 Task: Use the formula "ISODD" in spreadsheet "Project portfolio".
Action: Mouse moved to (154, 250)
Screenshot: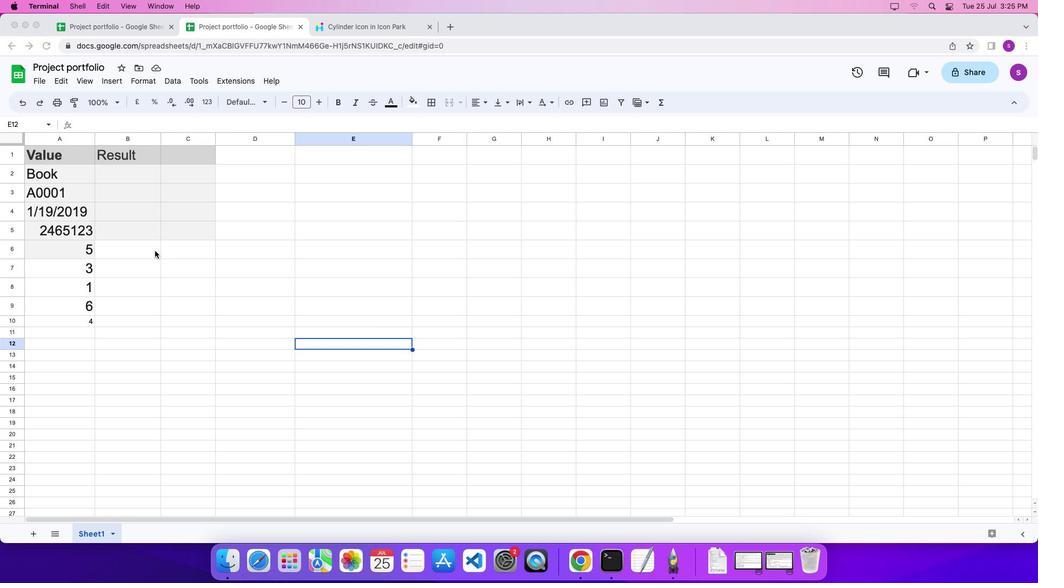 
Action: Mouse pressed left at (154, 250)
Screenshot: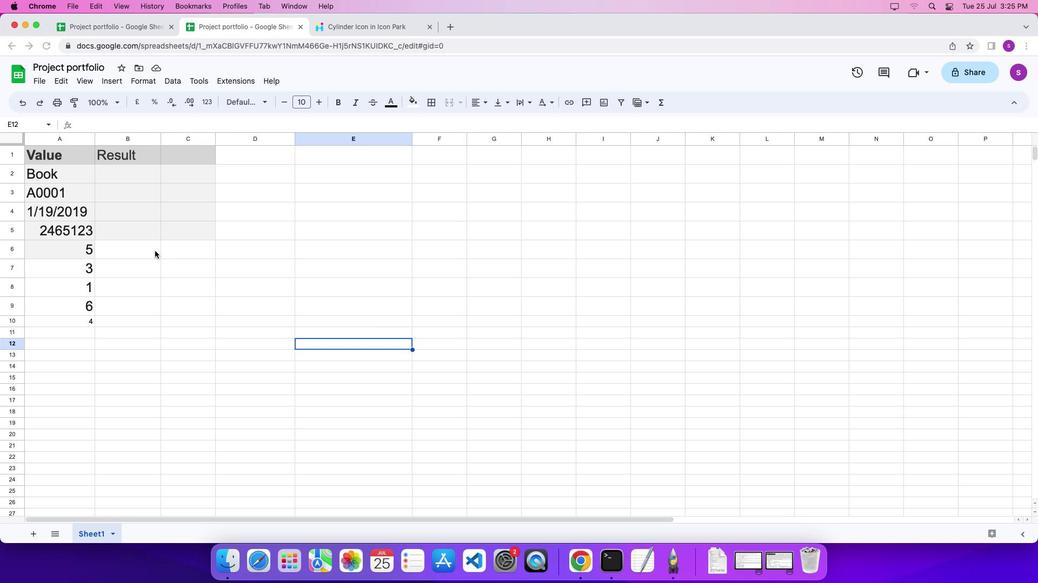 
Action: Mouse pressed left at (154, 250)
Screenshot: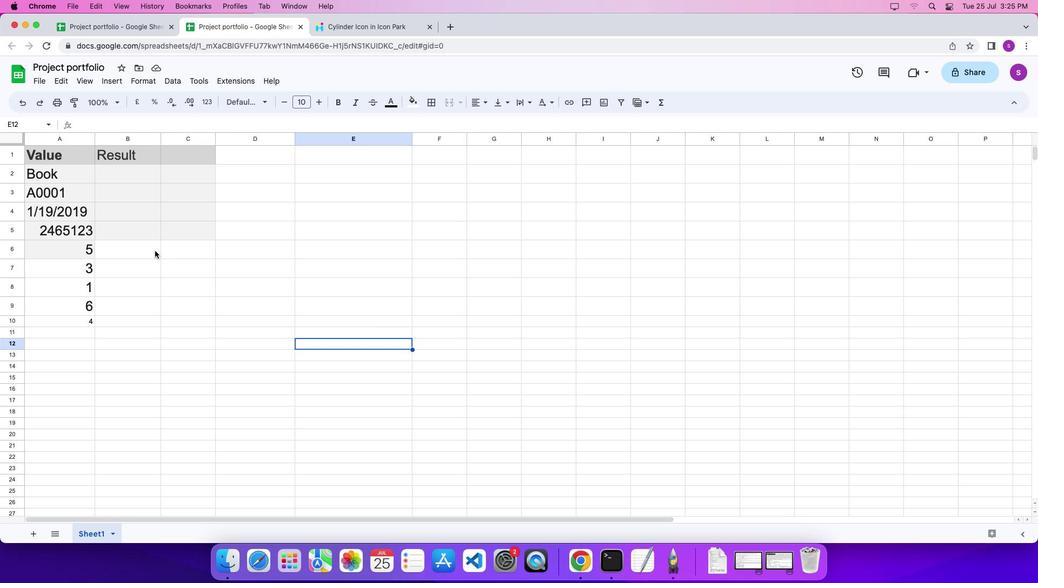 
Action: Key pressed '='
Screenshot: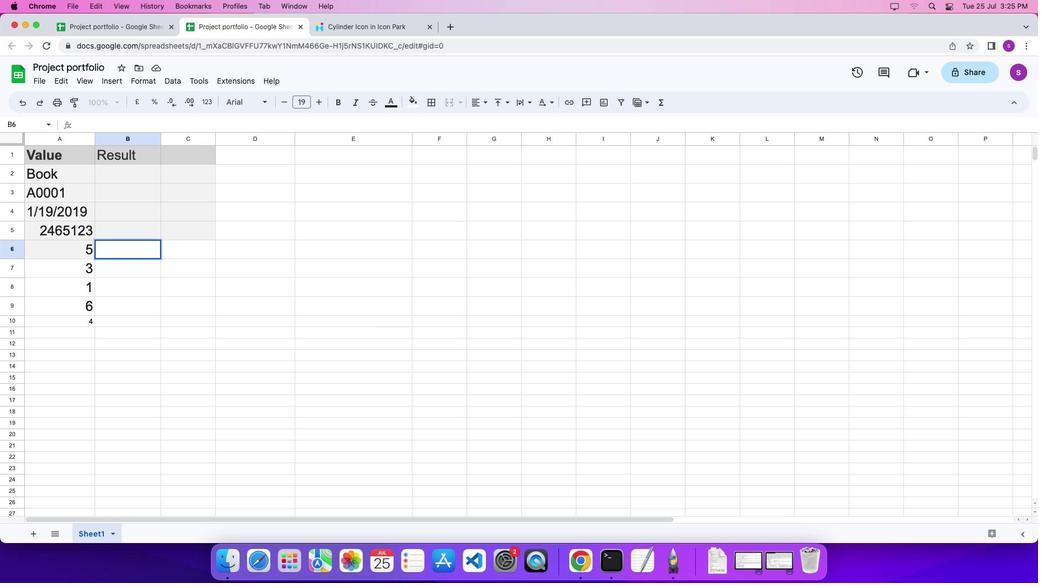 
Action: Mouse moved to (665, 98)
Screenshot: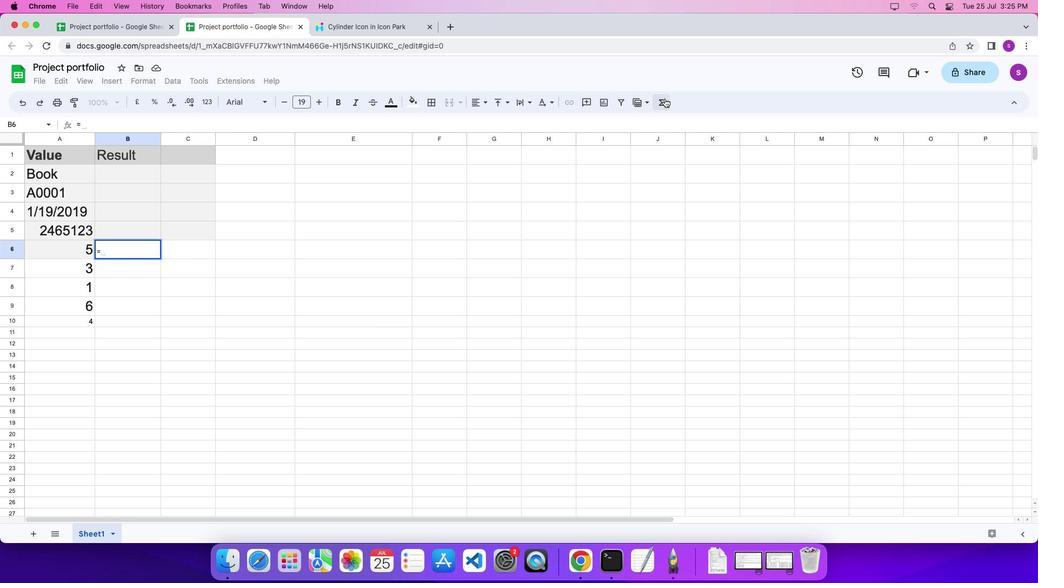 
Action: Mouse pressed left at (665, 98)
Screenshot: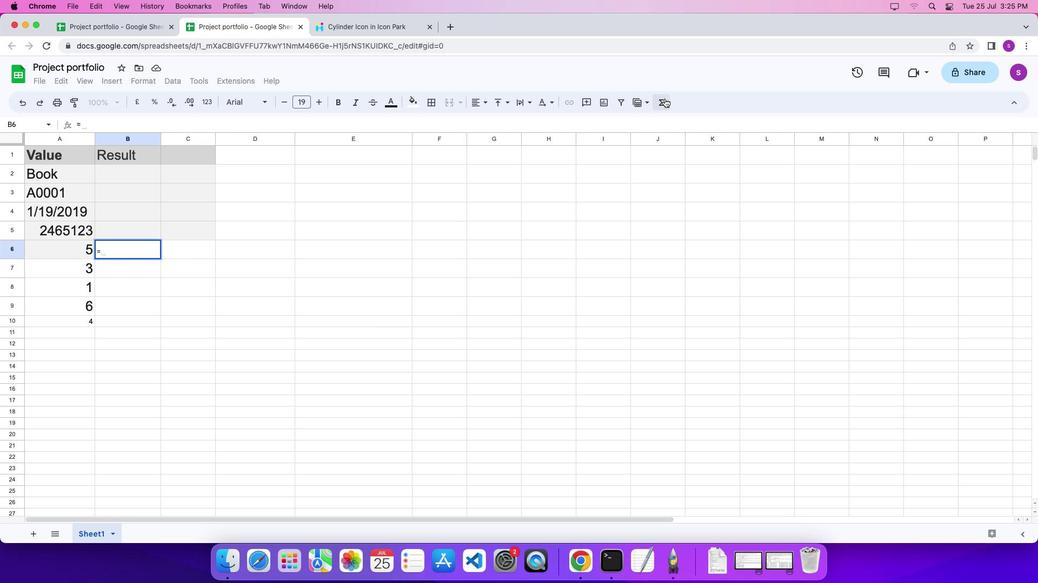 
Action: Mouse moved to (852, 502)
Screenshot: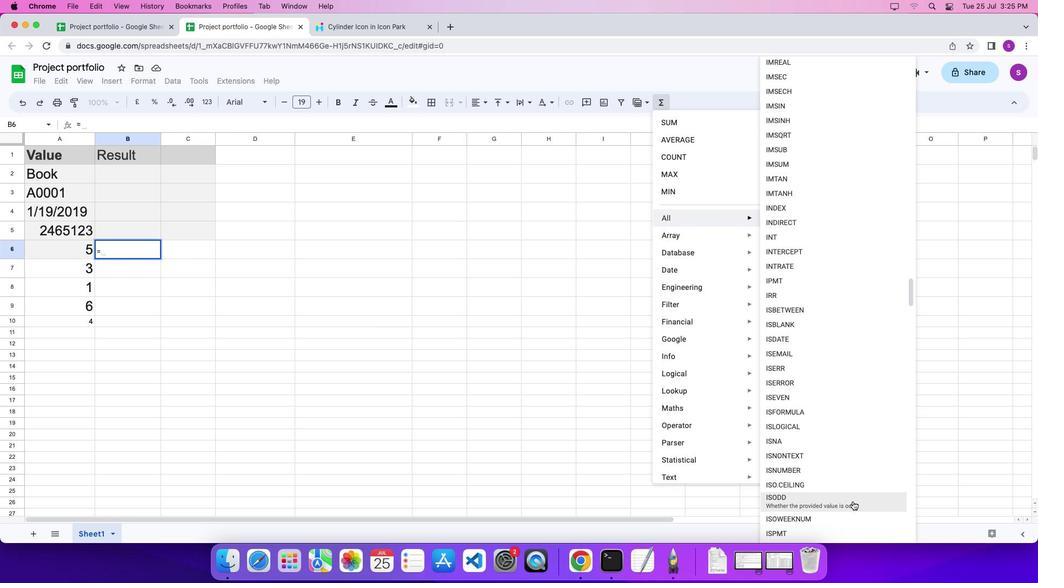 
Action: Mouse pressed left at (852, 502)
Screenshot: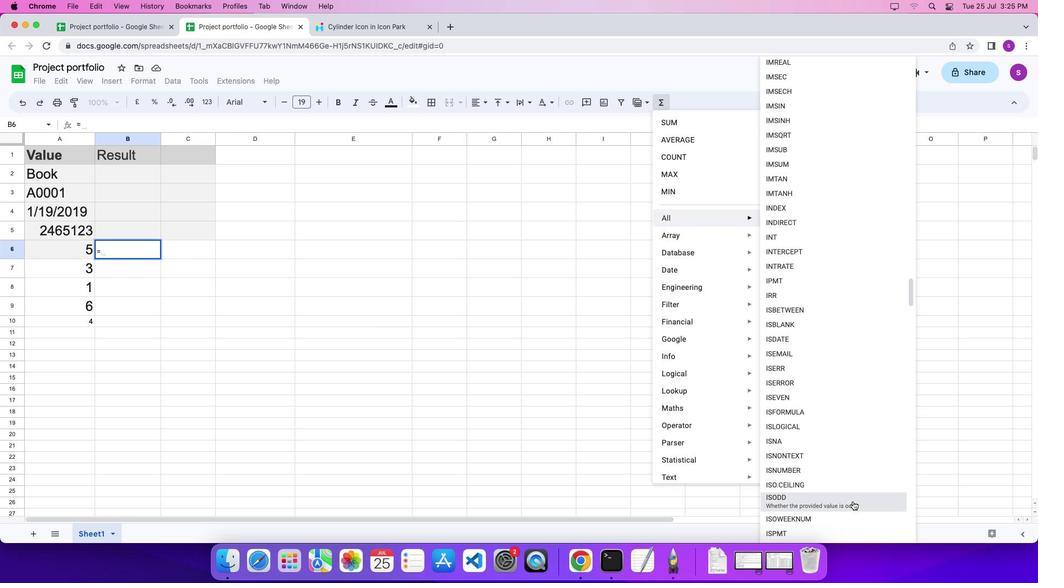 
Action: Mouse moved to (87, 269)
Screenshot: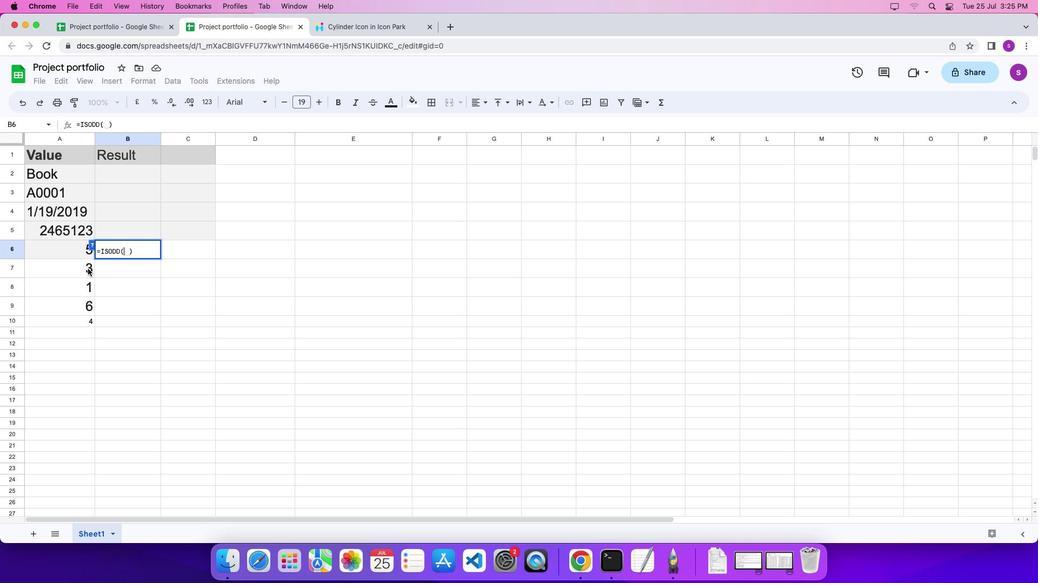 
Action: Mouse pressed left at (87, 269)
Screenshot: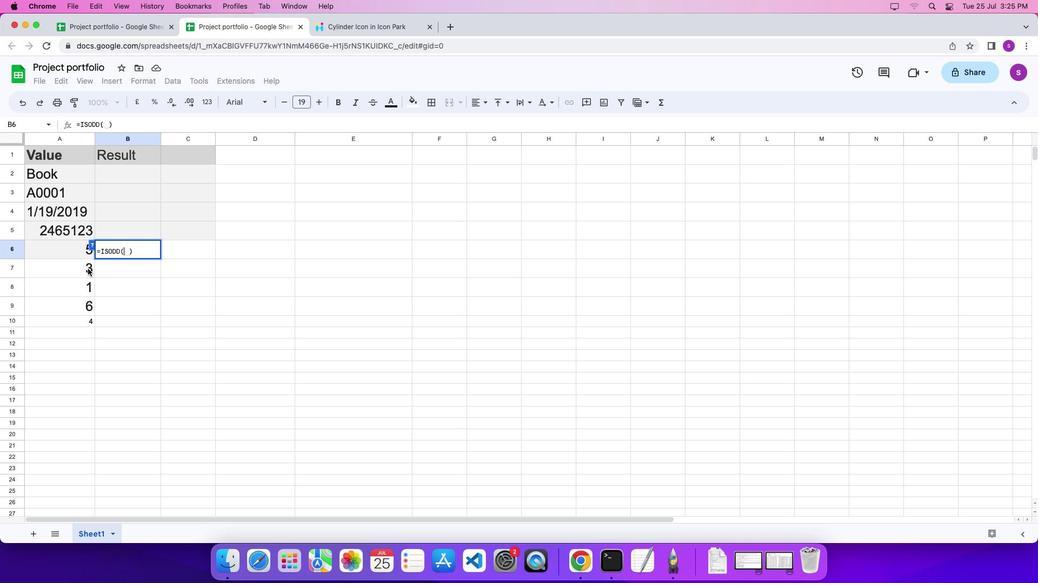 
Action: Key pressed '\x03'
Screenshot: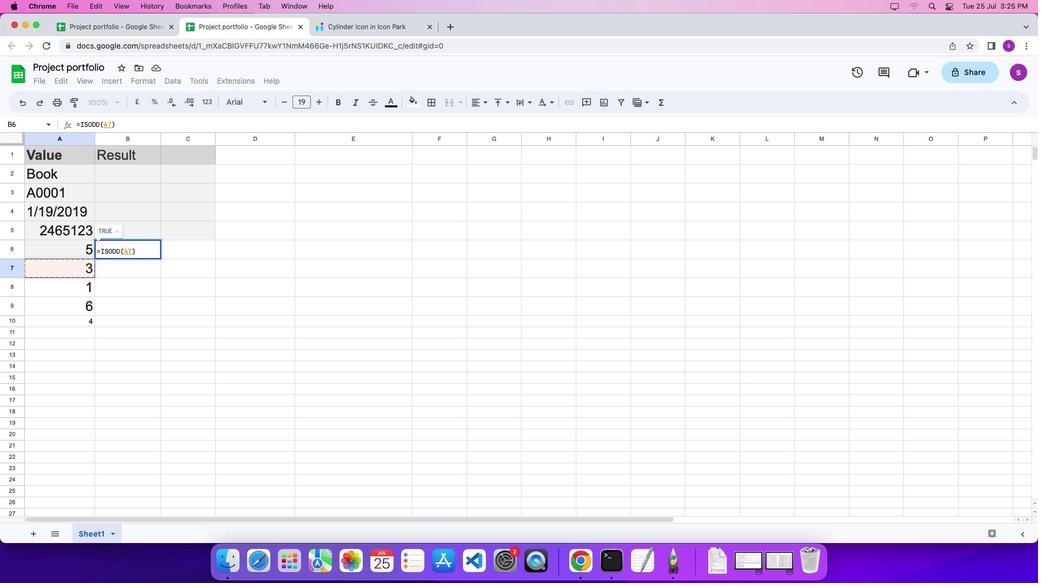 
